 Task: Look for products in the category "All purpose Flour" from Sprouts only.
Action: Mouse moved to (370, 221)
Screenshot: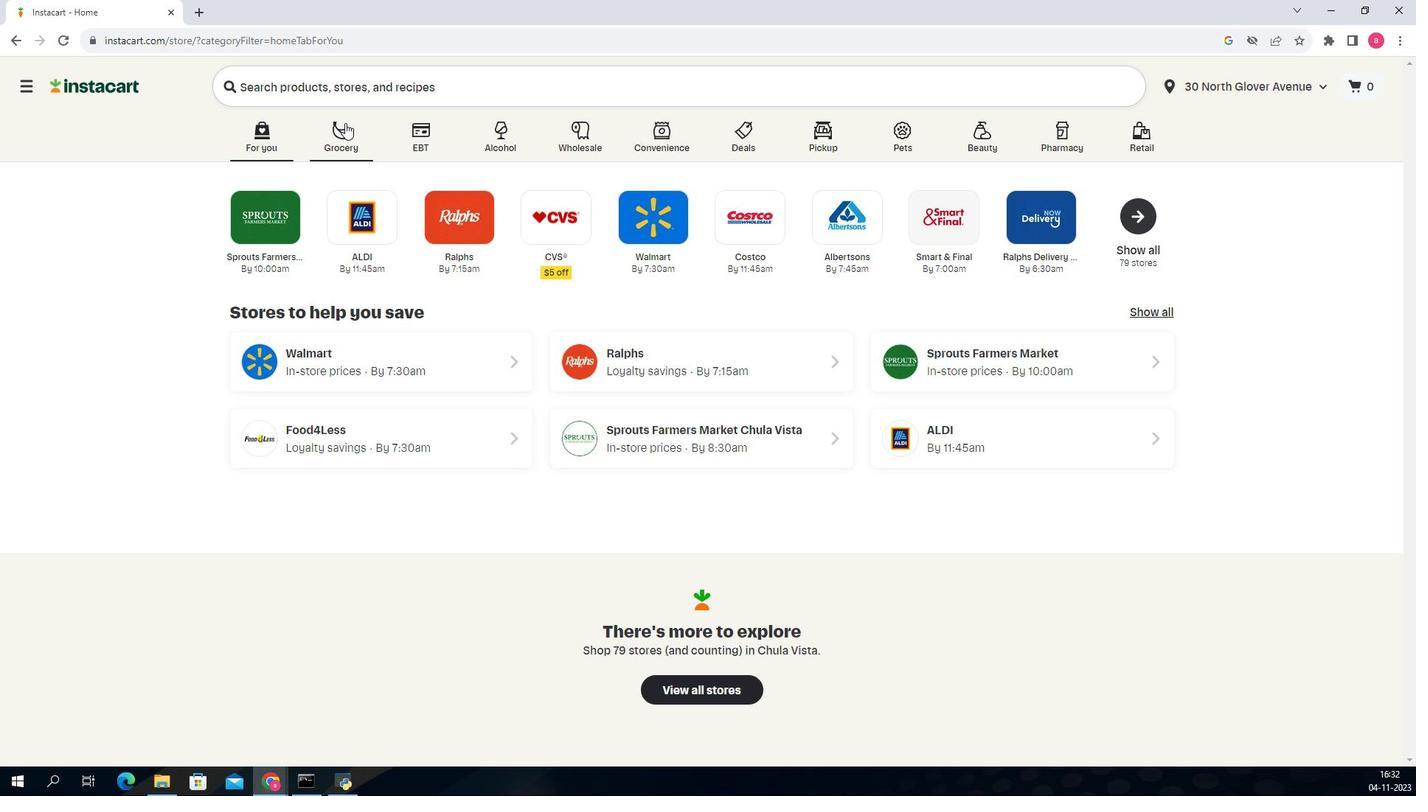 
Action: Mouse pressed left at (370, 221)
Screenshot: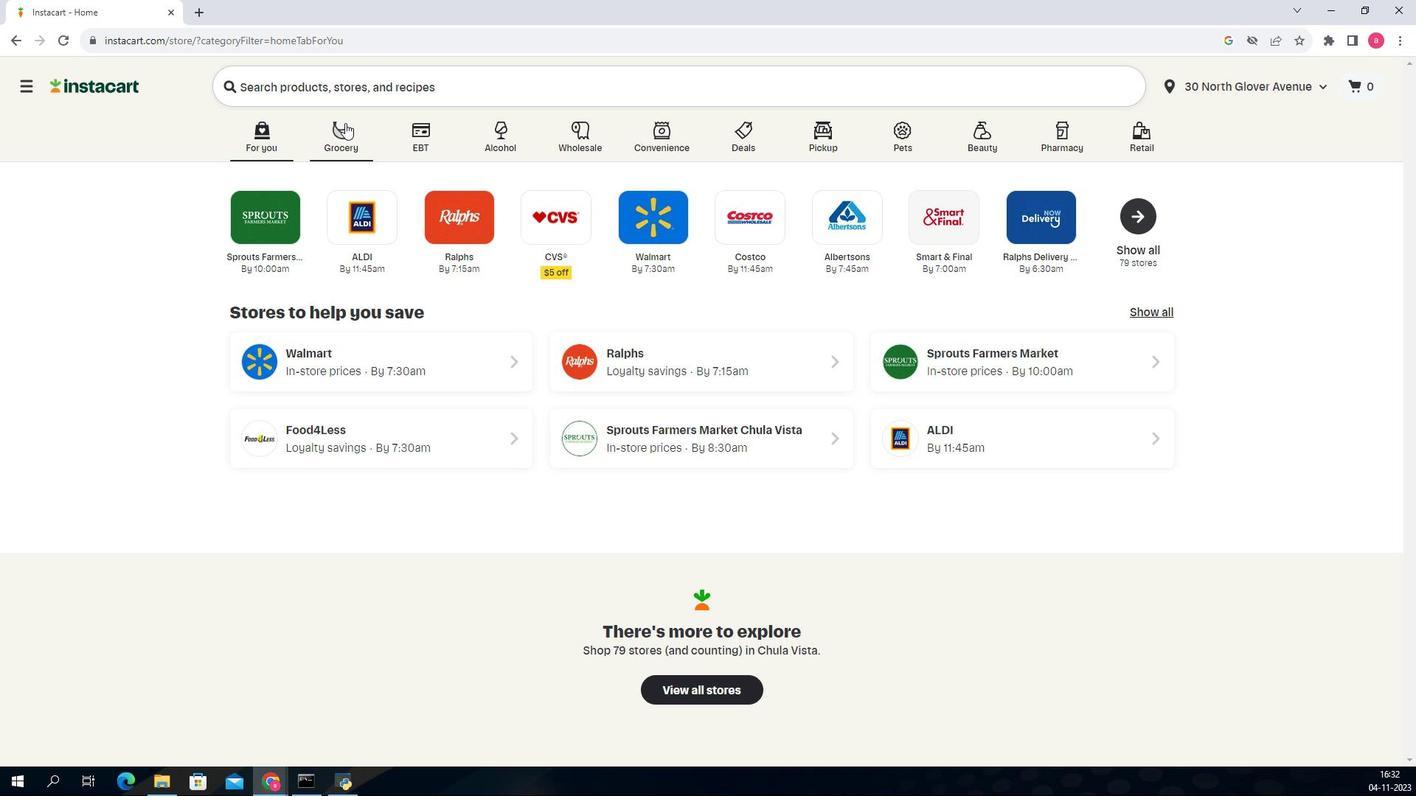 
Action: Mouse moved to (457, 443)
Screenshot: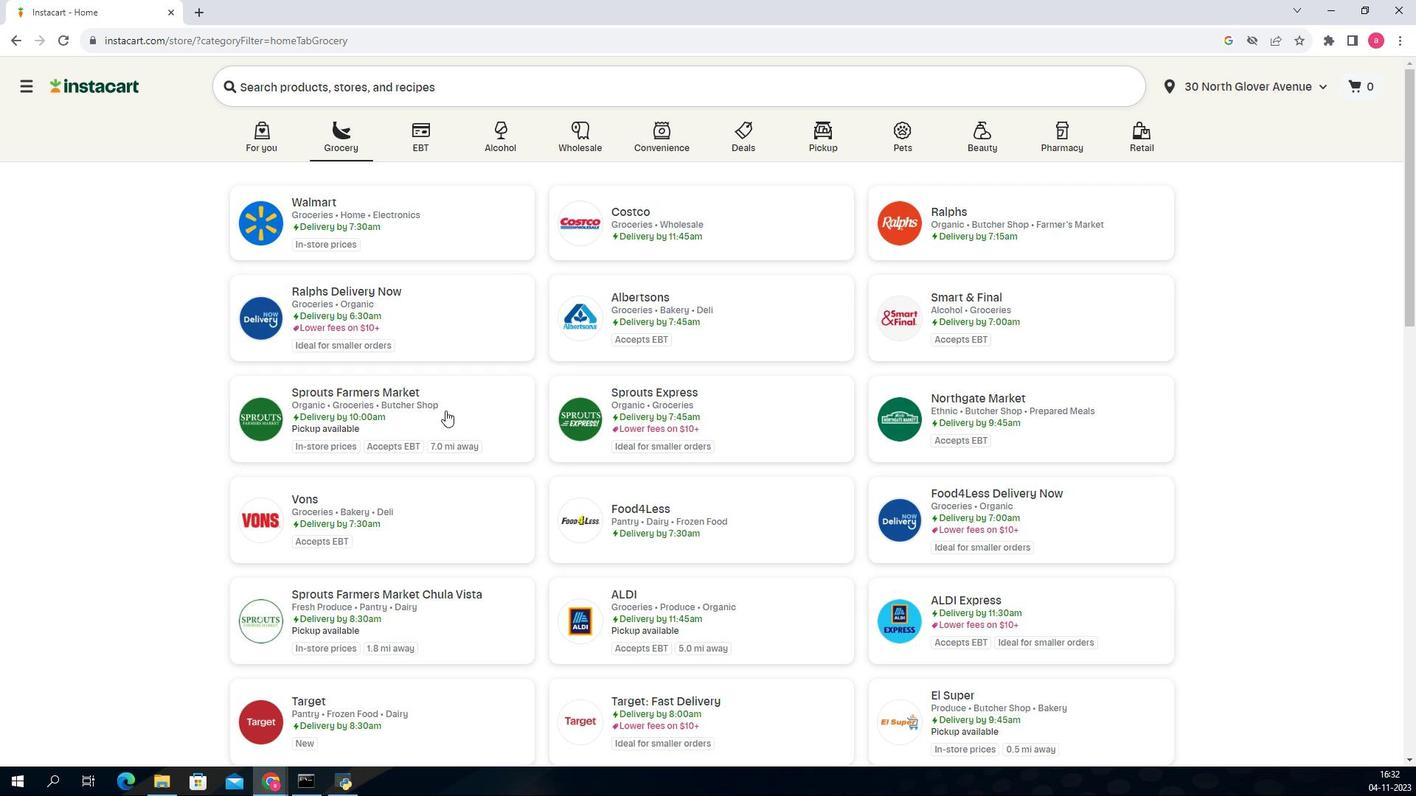 
Action: Mouse pressed left at (457, 443)
Screenshot: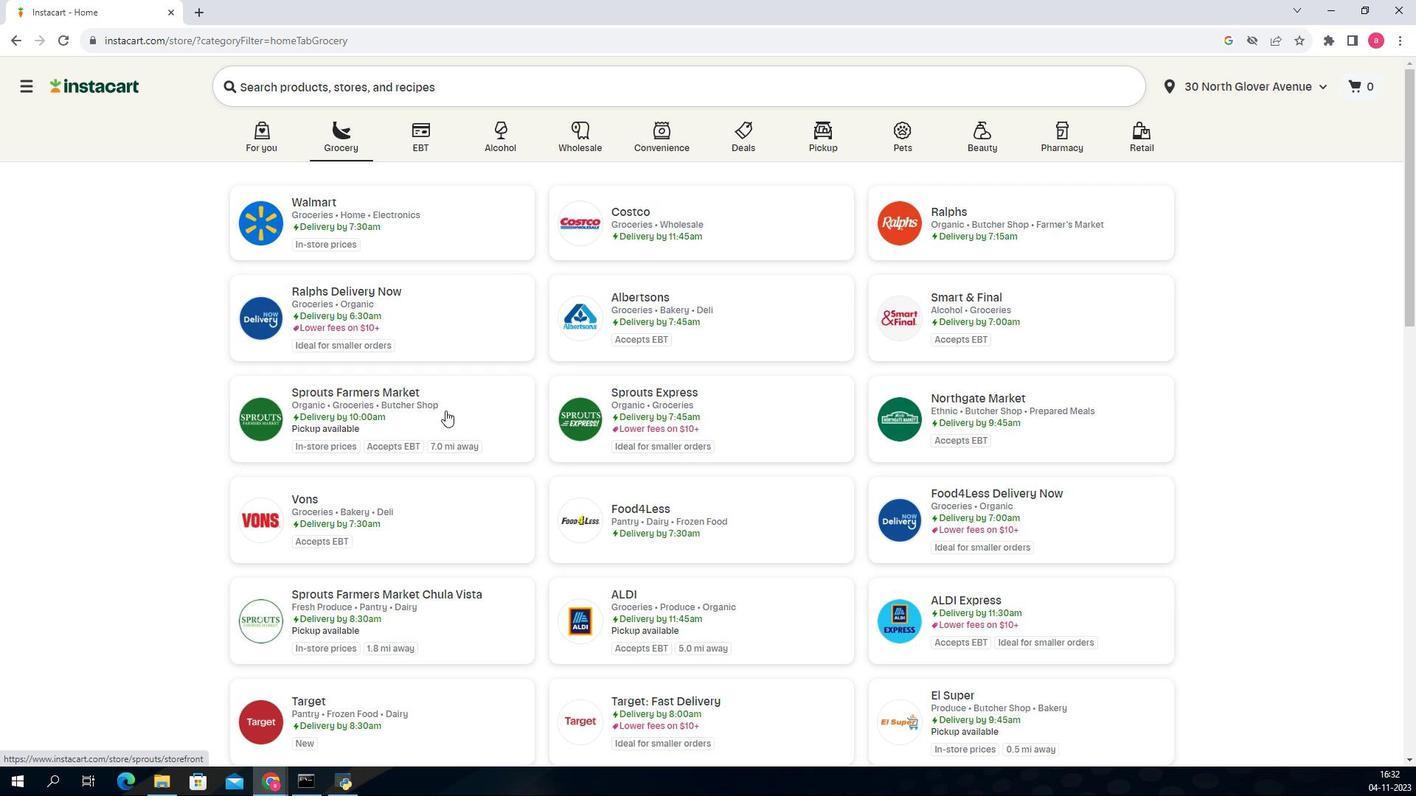 
Action: Mouse moved to (185, 446)
Screenshot: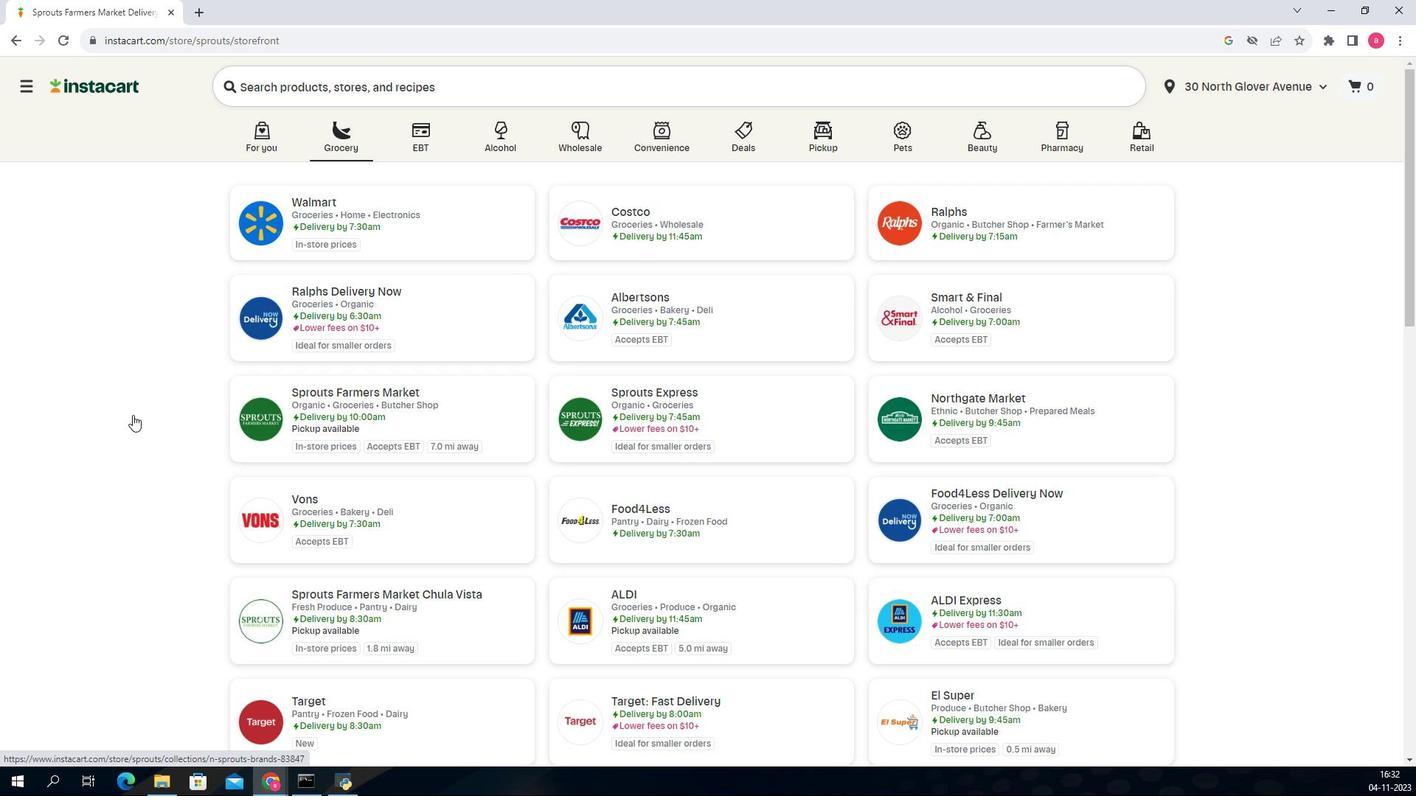 
Action: Mouse scrolled (185, 446) with delta (0, 0)
Screenshot: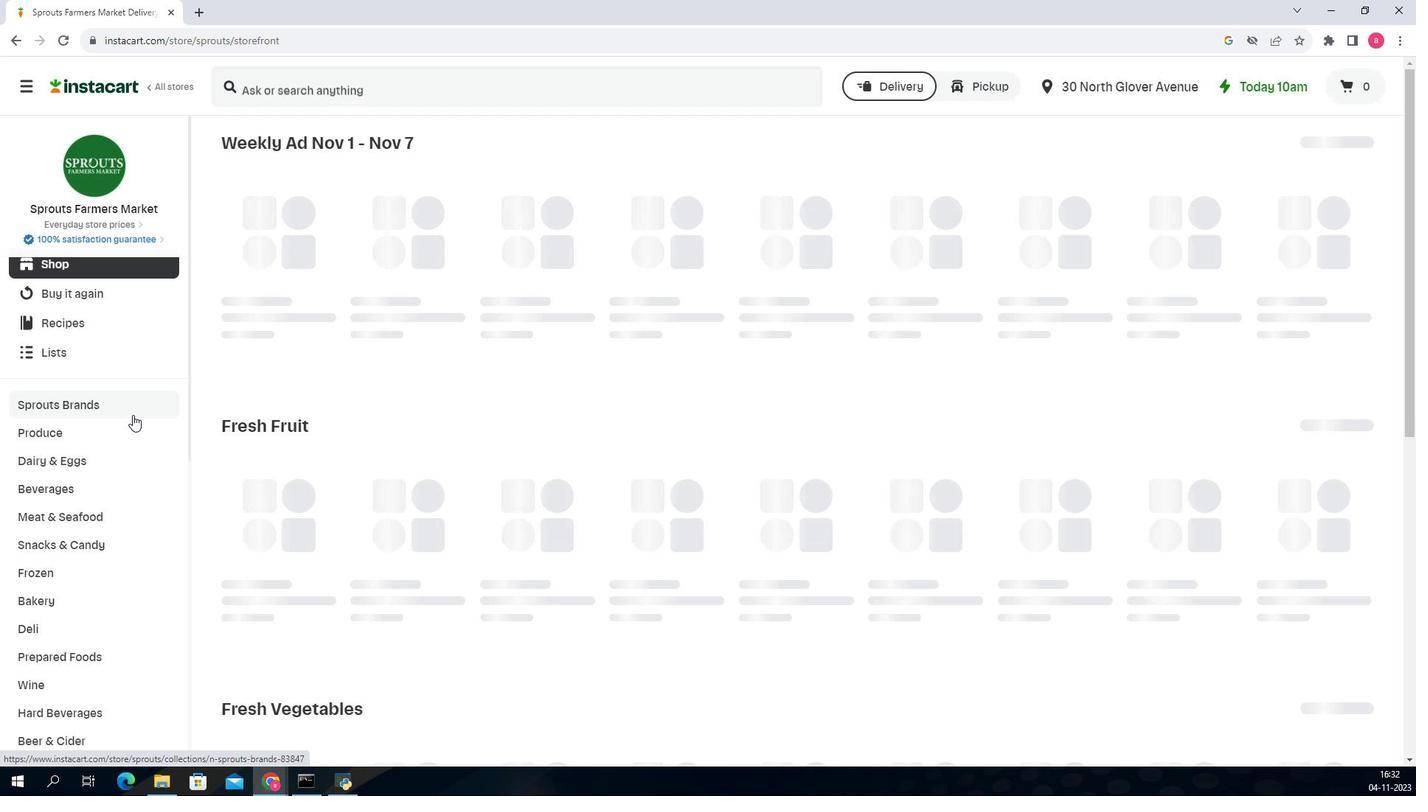 
Action: Mouse scrolled (185, 446) with delta (0, 0)
Screenshot: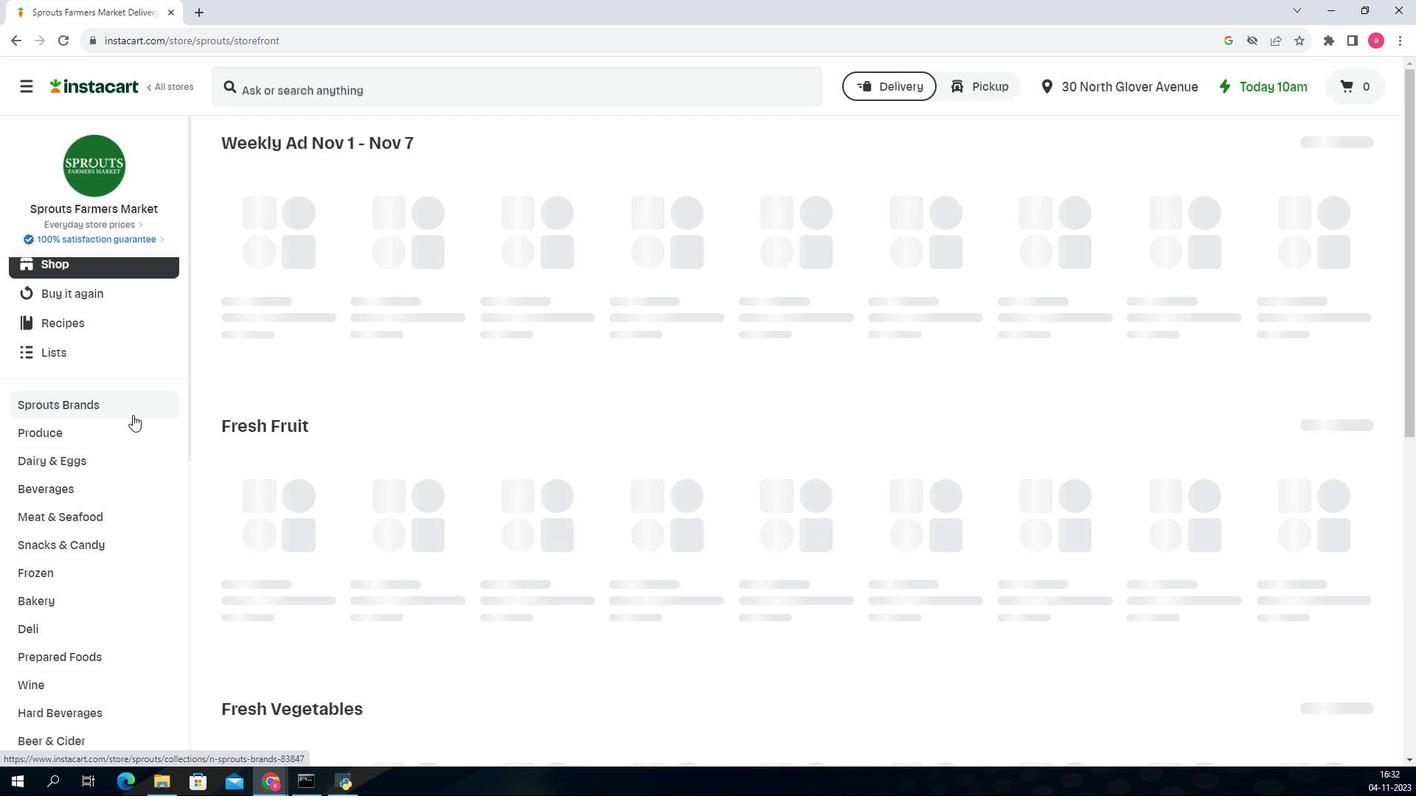 
Action: Mouse scrolled (185, 446) with delta (0, 0)
Screenshot: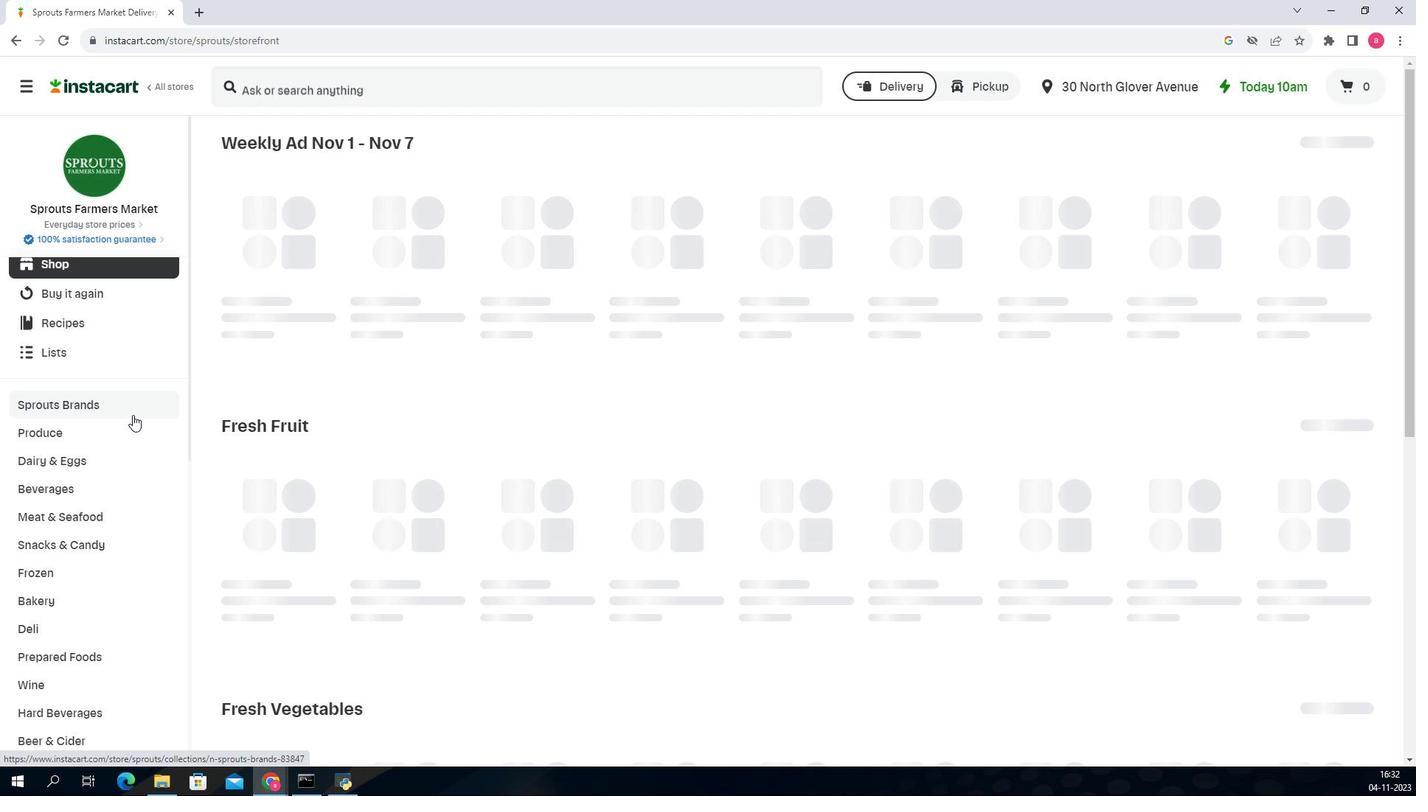 
Action: Mouse moved to (187, 495)
Screenshot: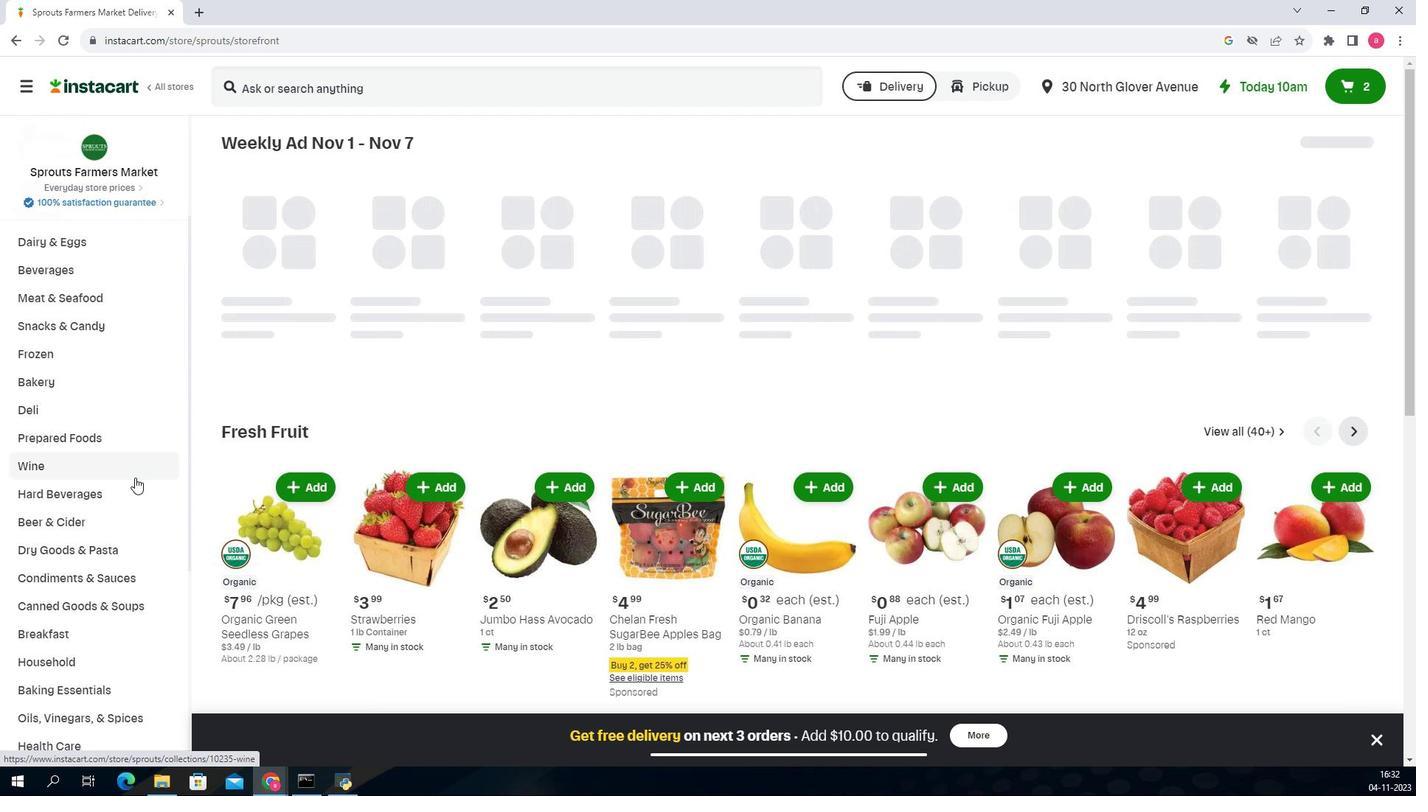 
Action: Mouse scrolled (187, 494) with delta (0, 0)
Screenshot: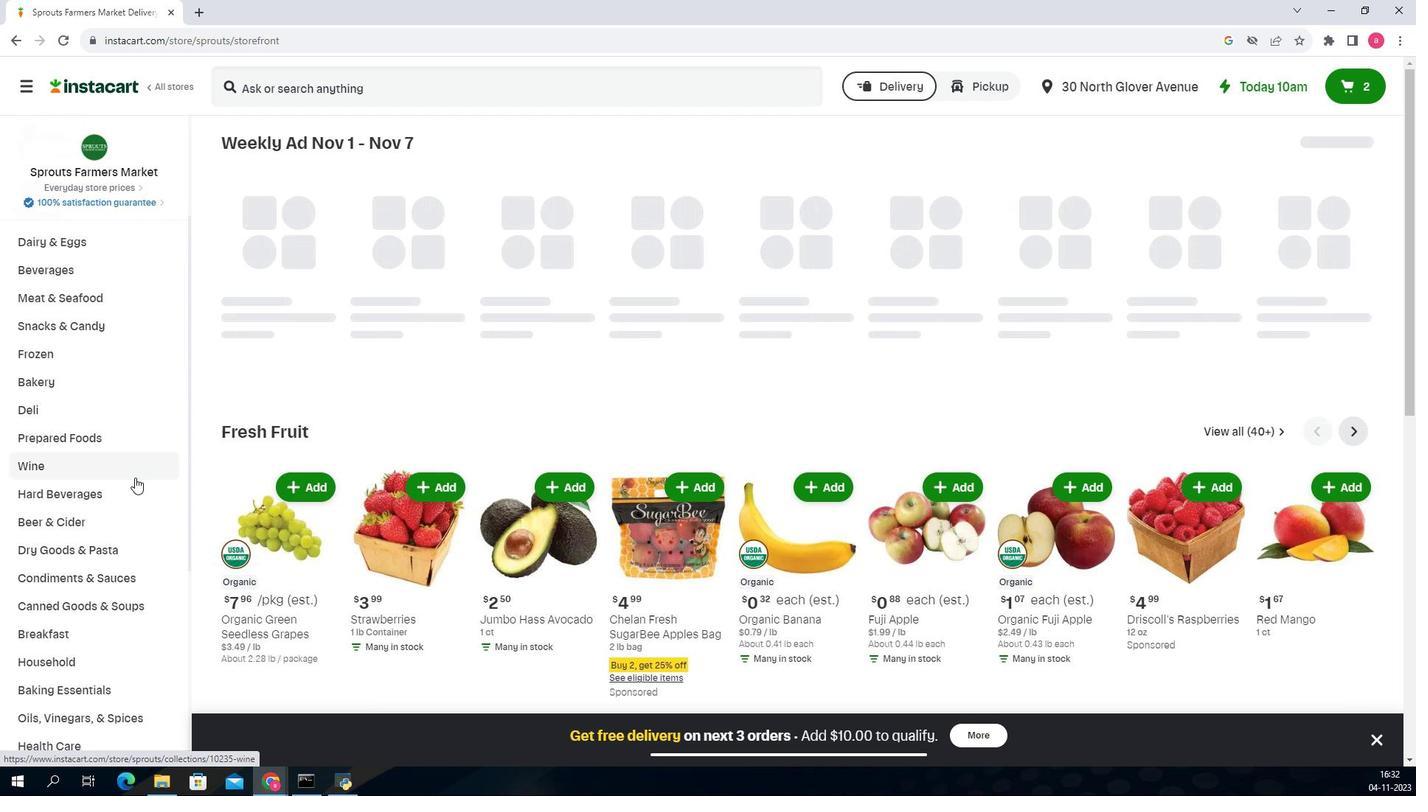 
Action: Mouse moved to (135, 619)
Screenshot: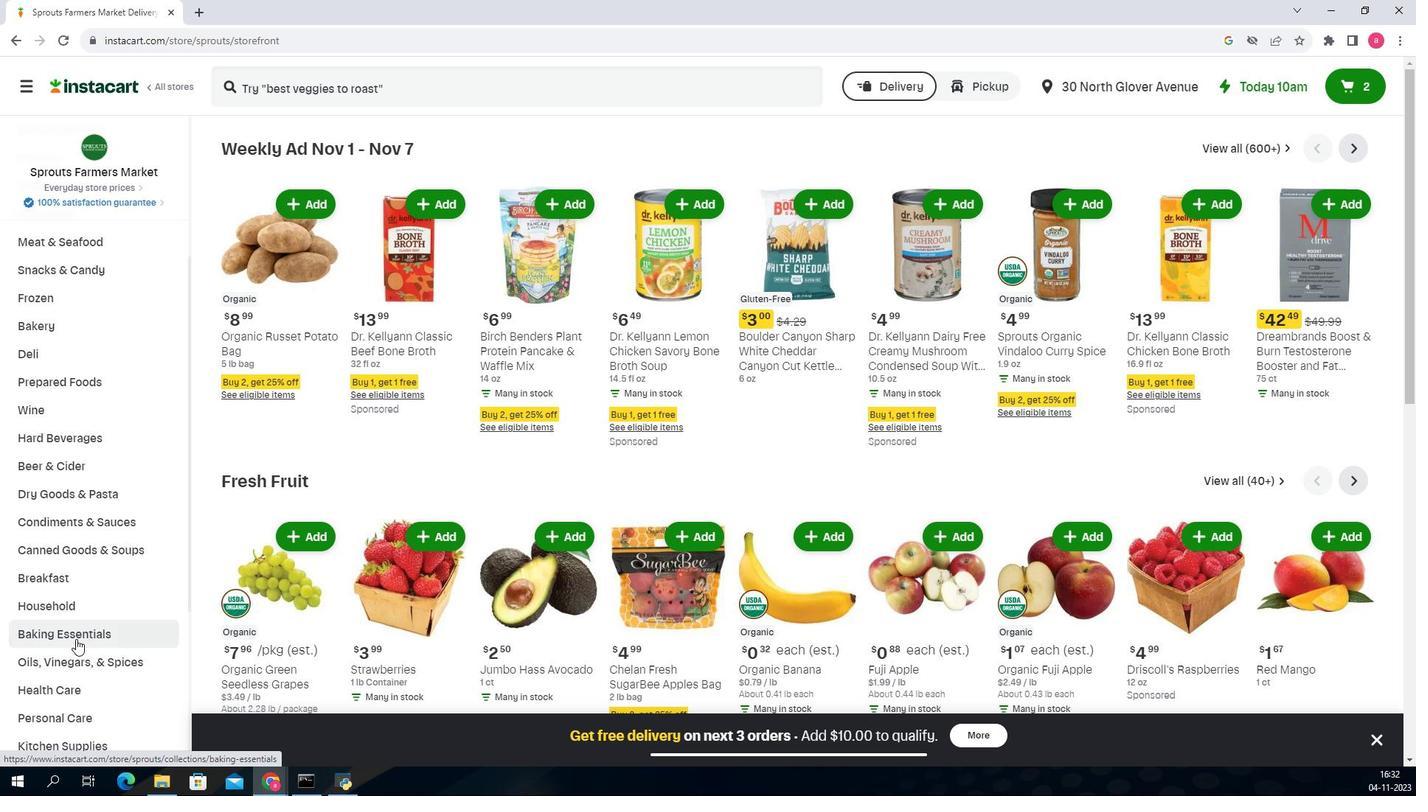 
Action: Mouse pressed left at (135, 619)
Screenshot: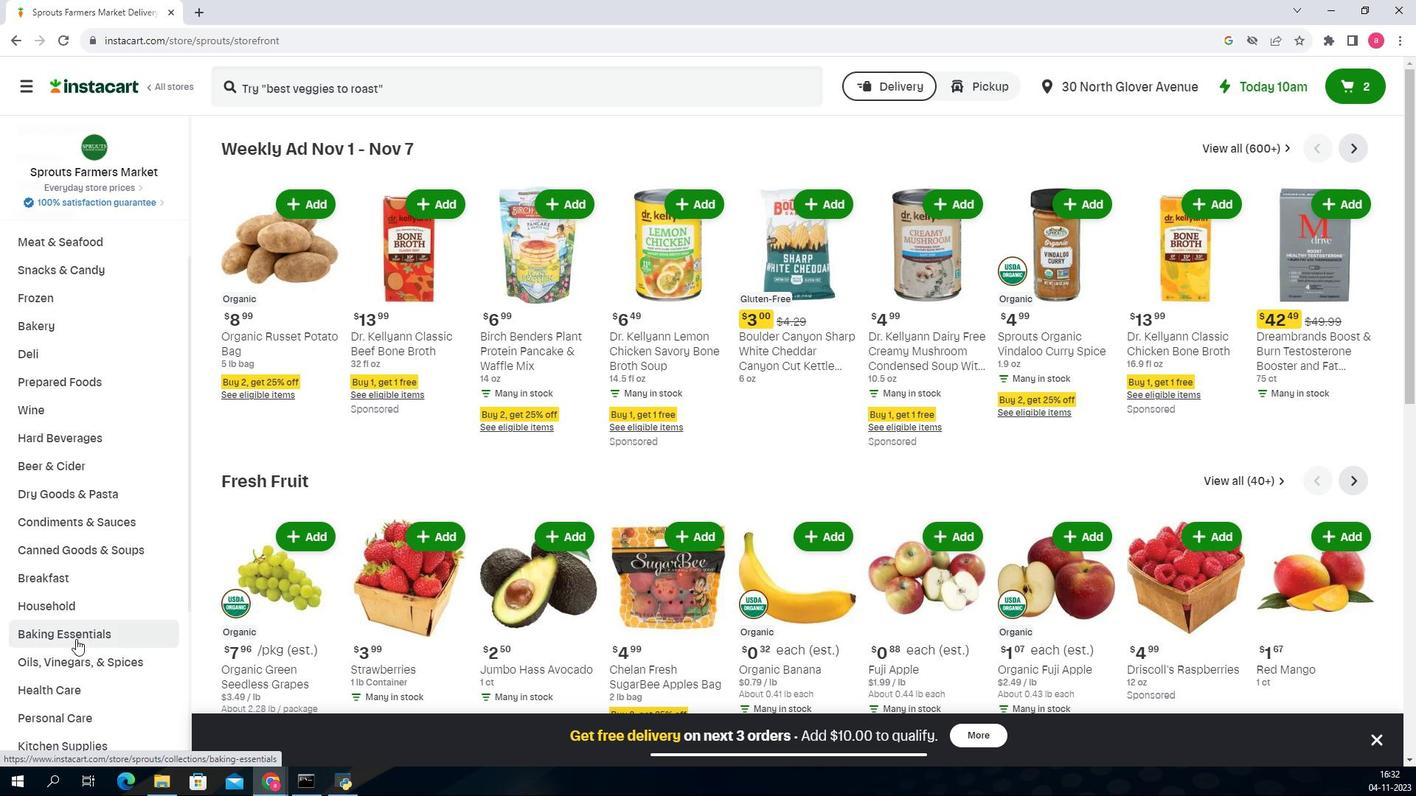 
Action: Mouse moved to (773, 270)
Screenshot: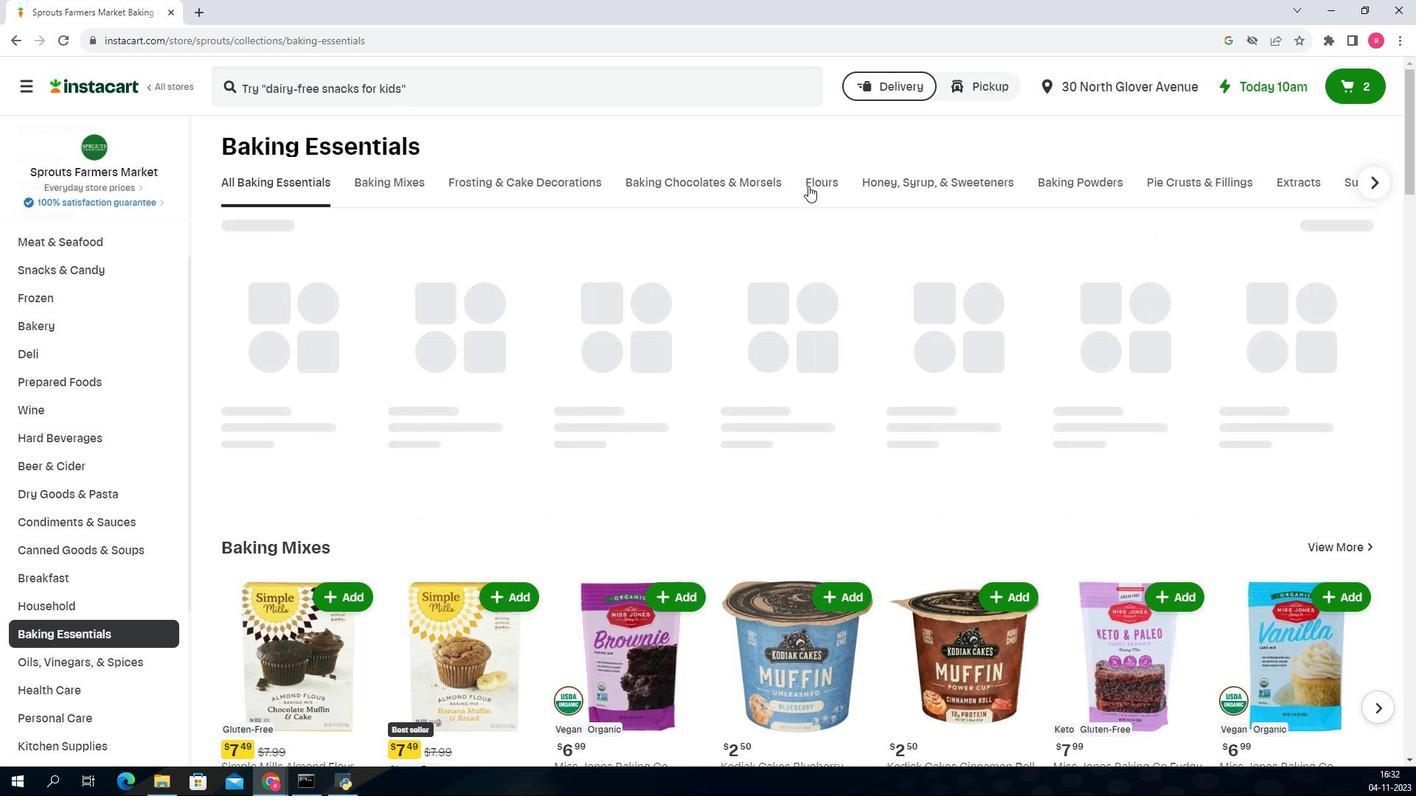 
Action: Mouse pressed left at (773, 270)
Screenshot: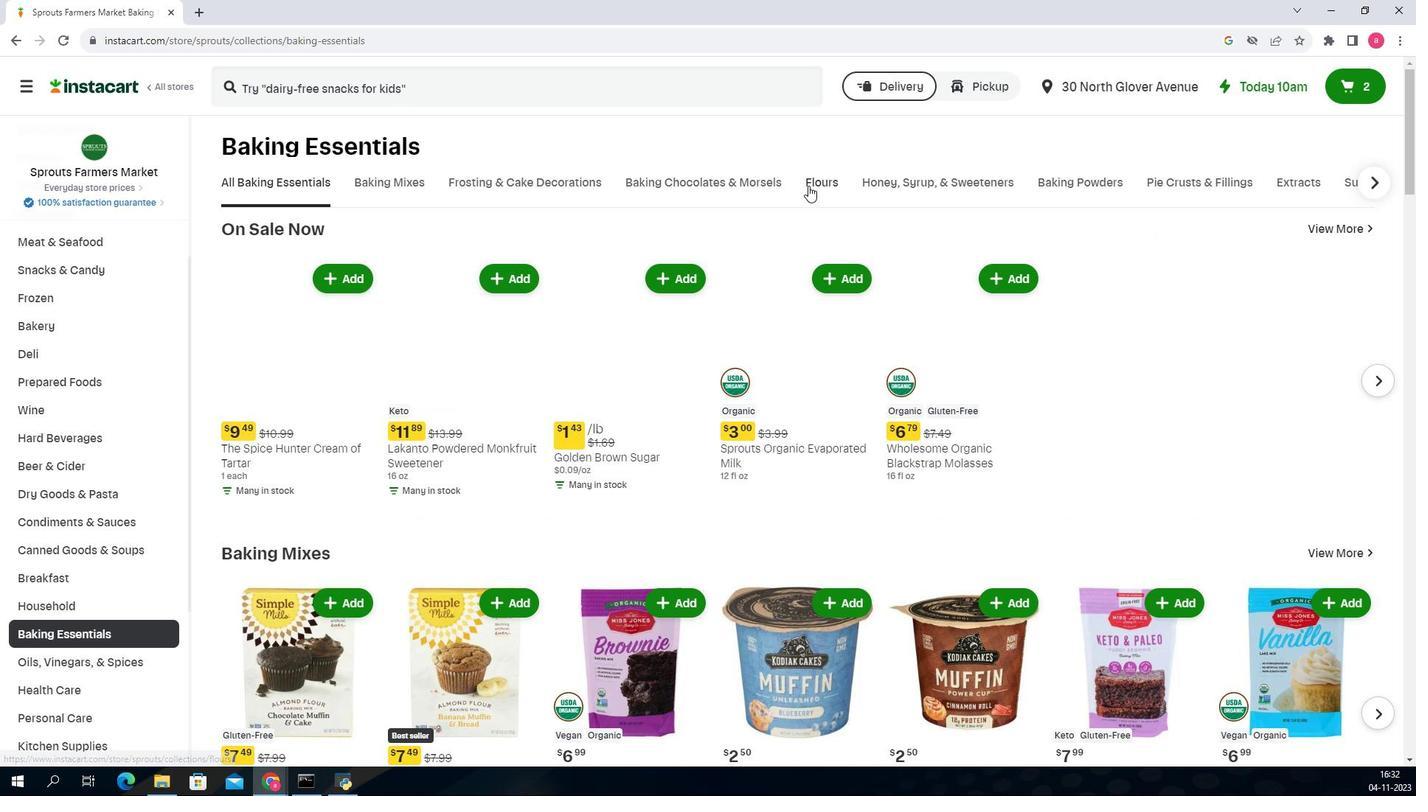
Action: Mouse moved to (354, 312)
Screenshot: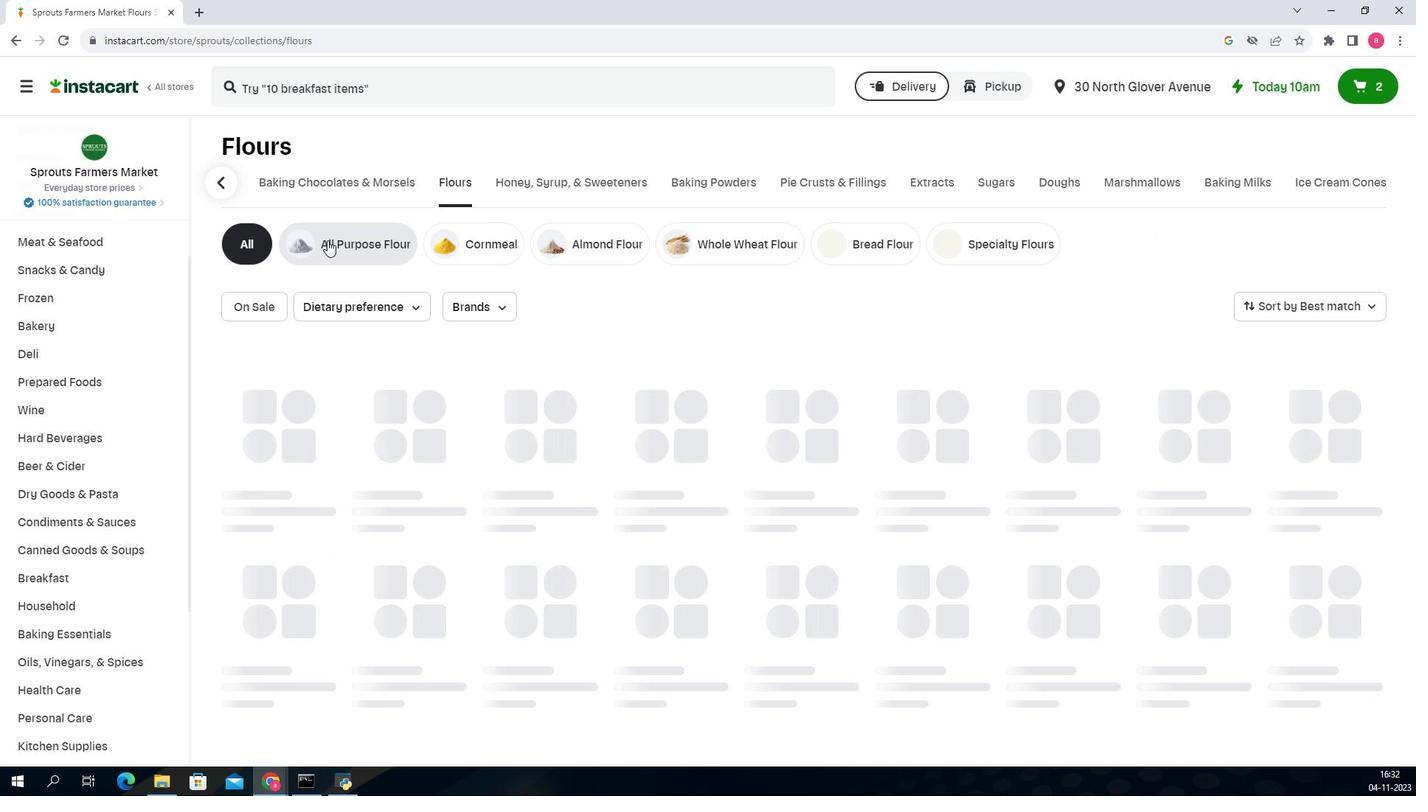 
Action: Mouse pressed left at (354, 312)
Screenshot: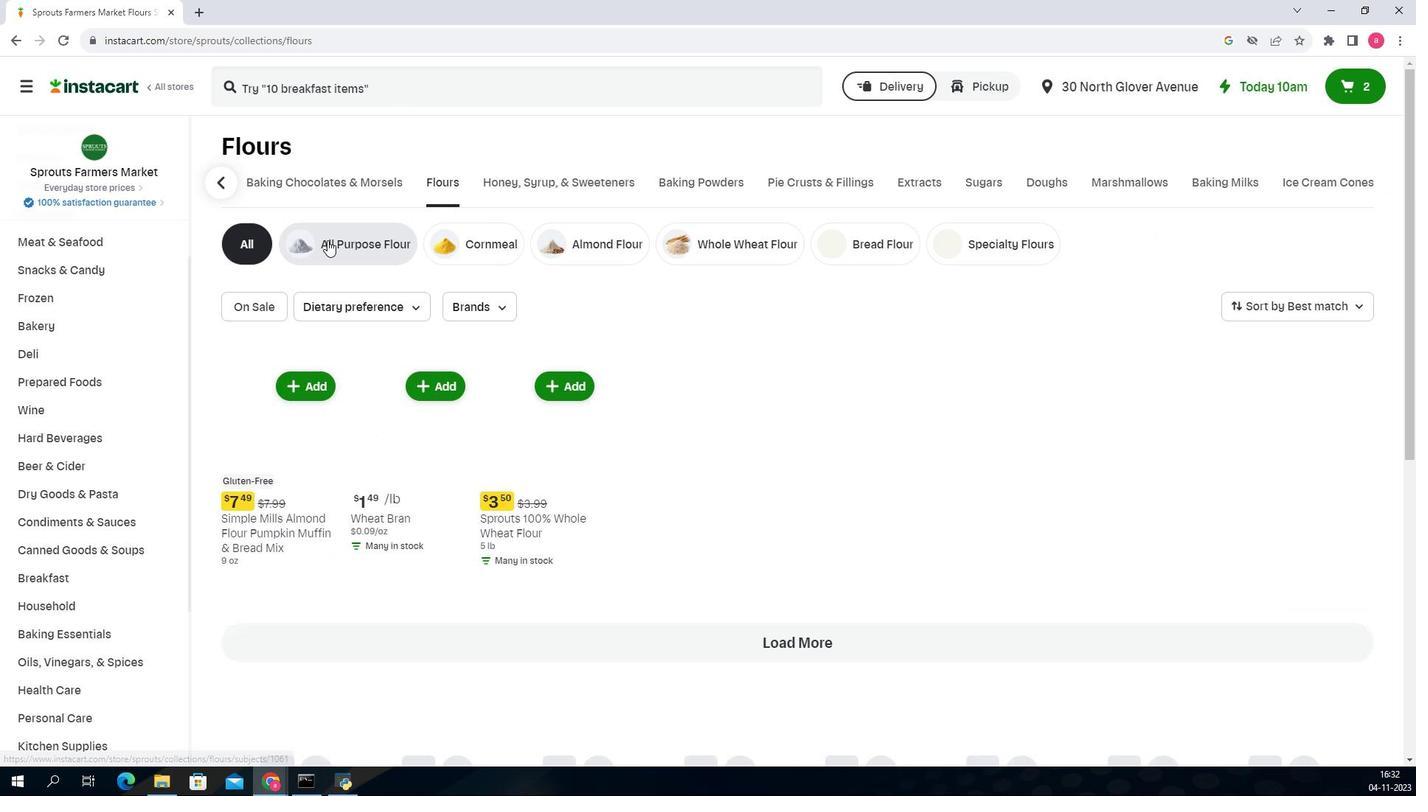 
Action: Mouse moved to (466, 363)
Screenshot: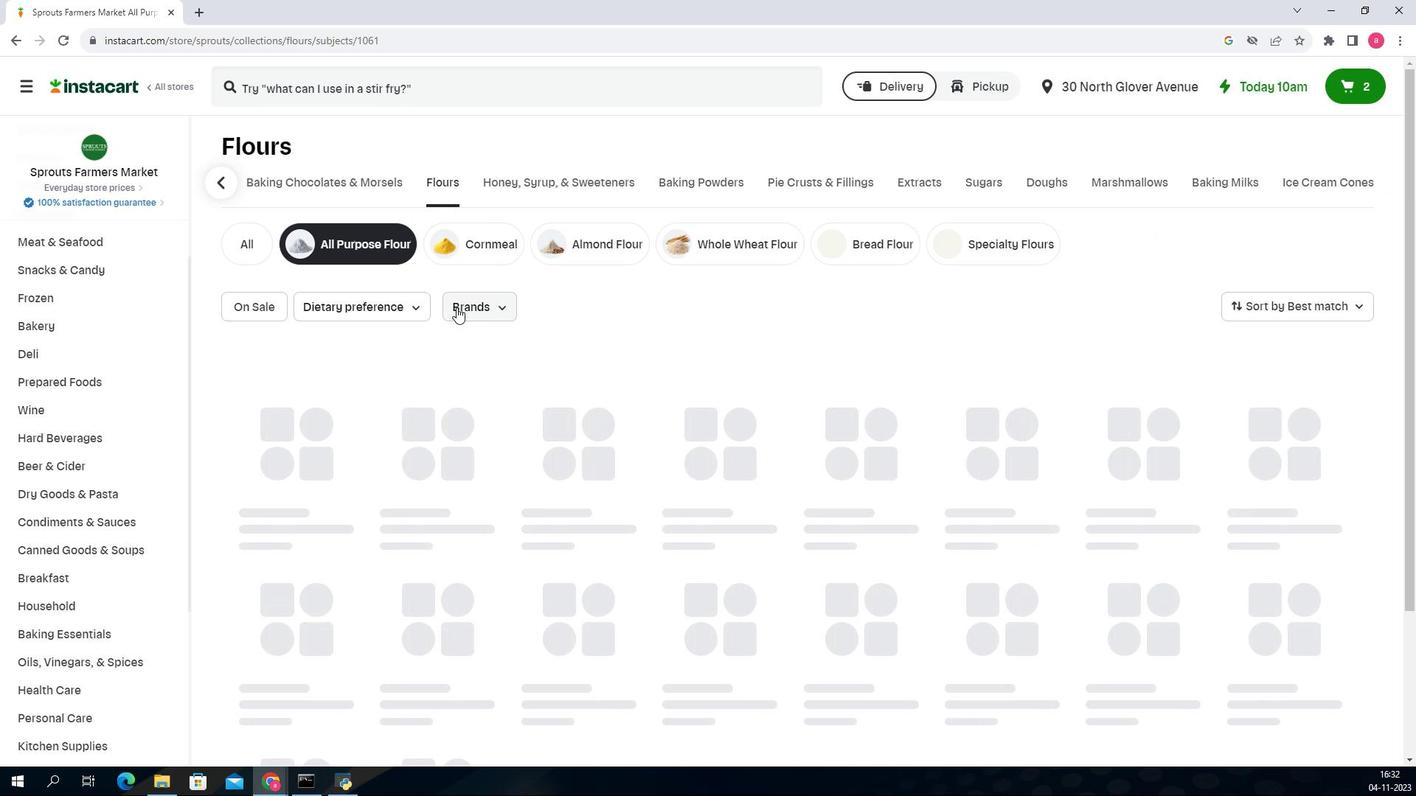
Action: Mouse pressed left at (466, 363)
Screenshot: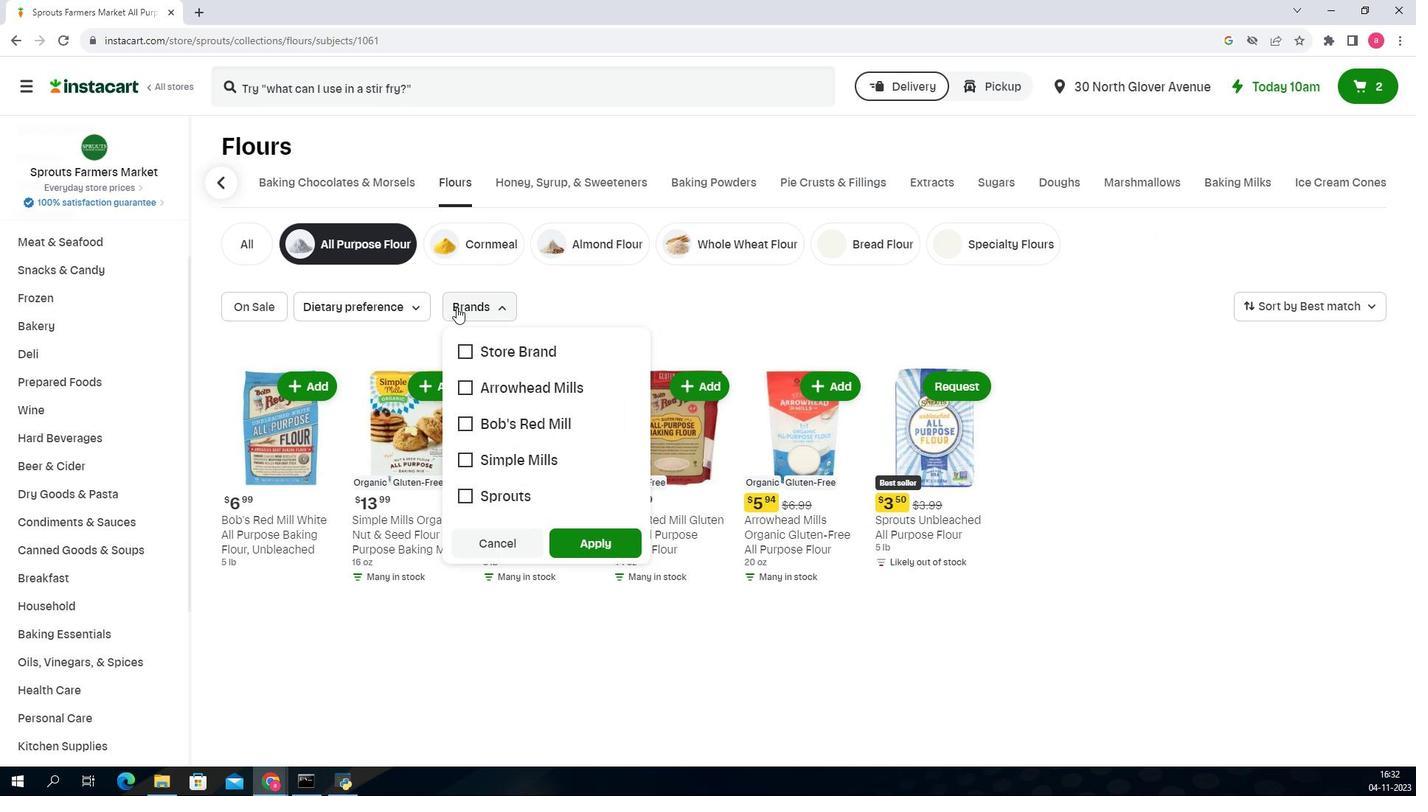 
Action: Mouse moved to (492, 511)
Screenshot: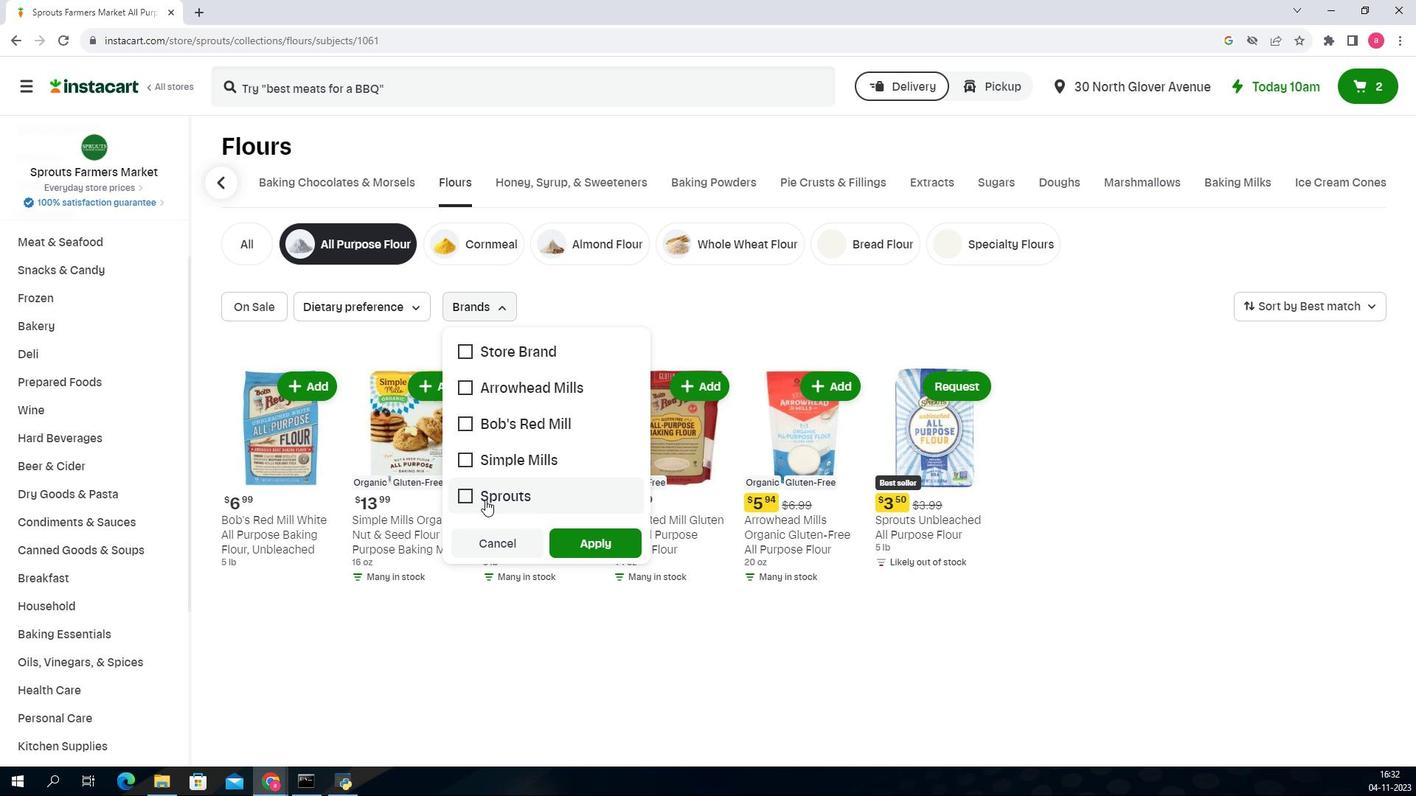 
Action: Mouse pressed left at (492, 511)
Screenshot: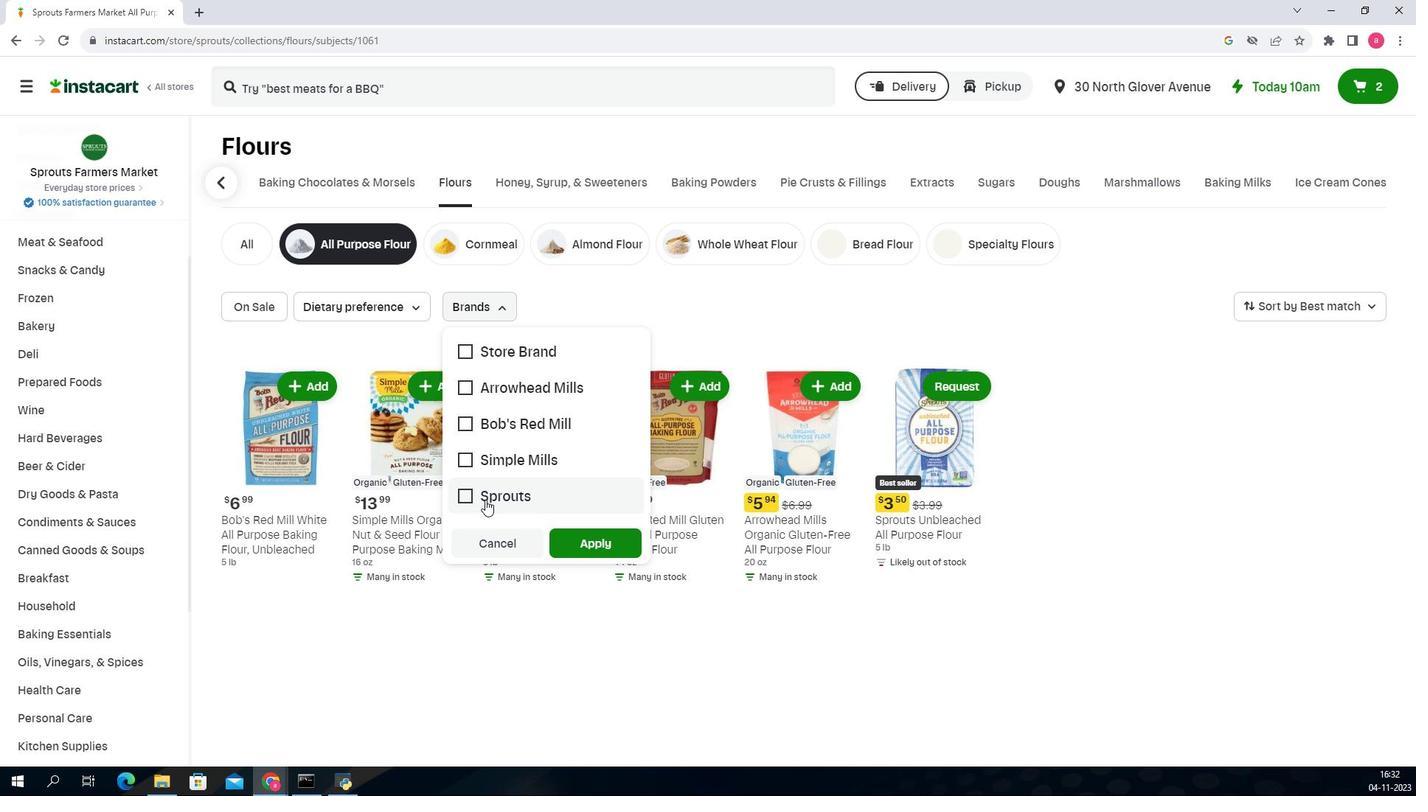 
Action: Mouse moved to (563, 545)
Screenshot: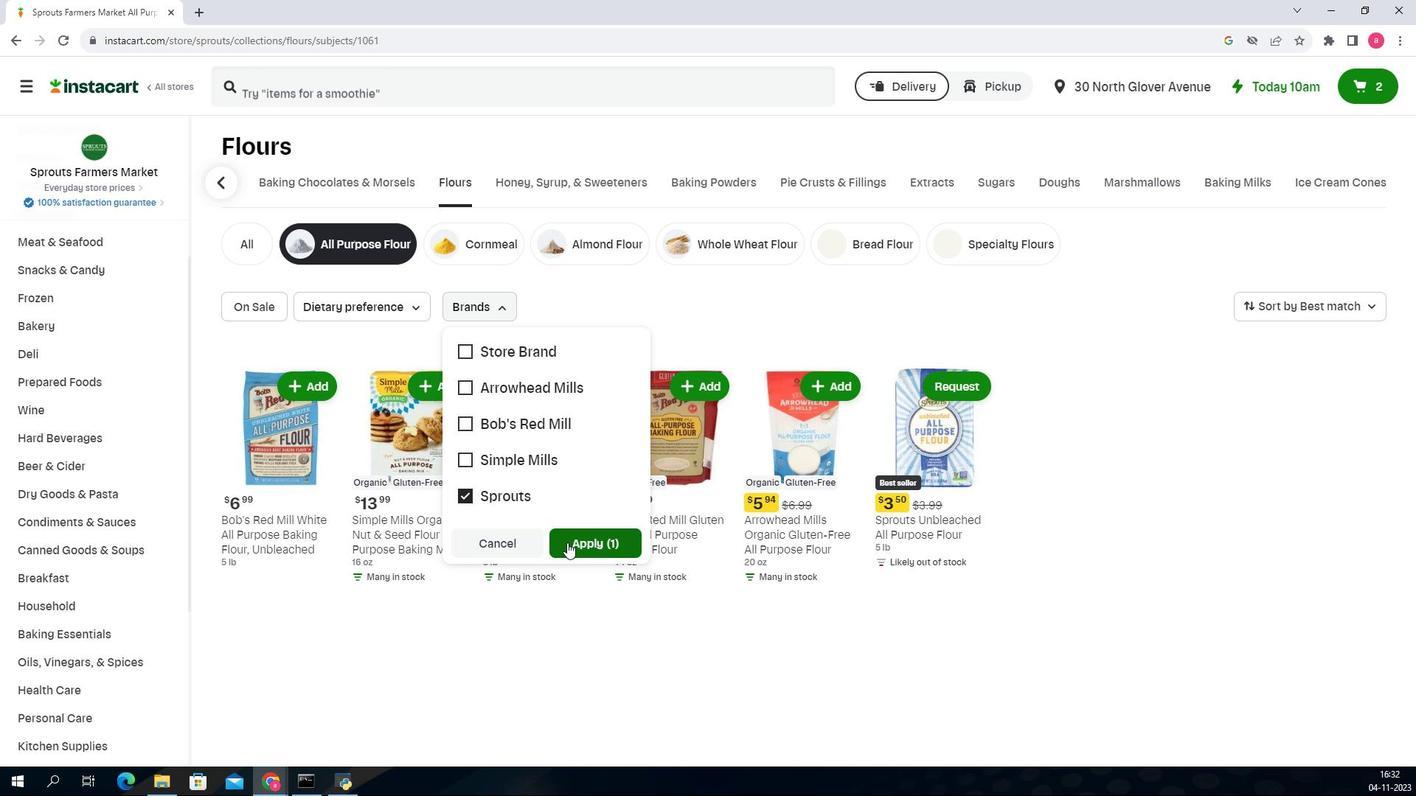 
Action: Mouse pressed left at (563, 545)
Screenshot: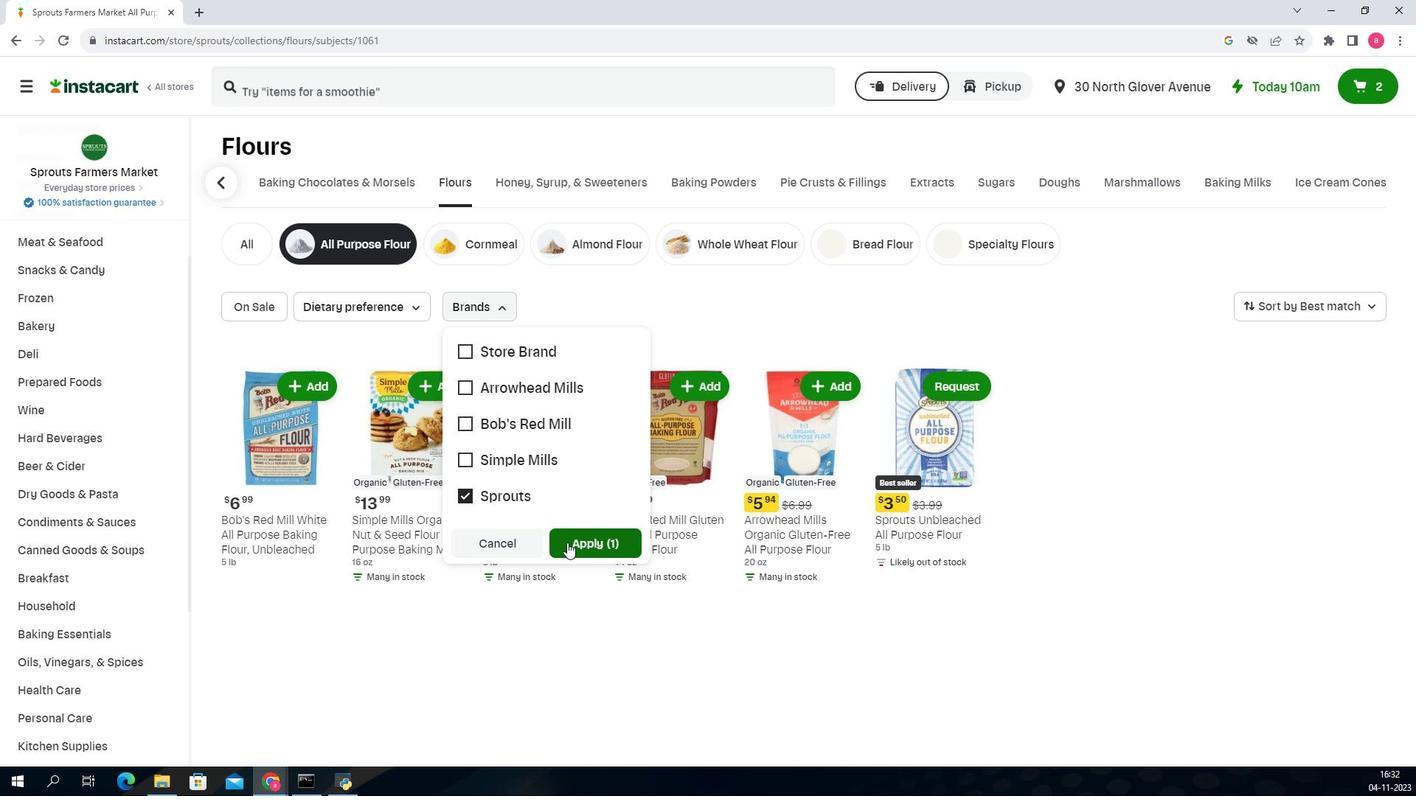 
Action: Mouse moved to (1000, 411)
Screenshot: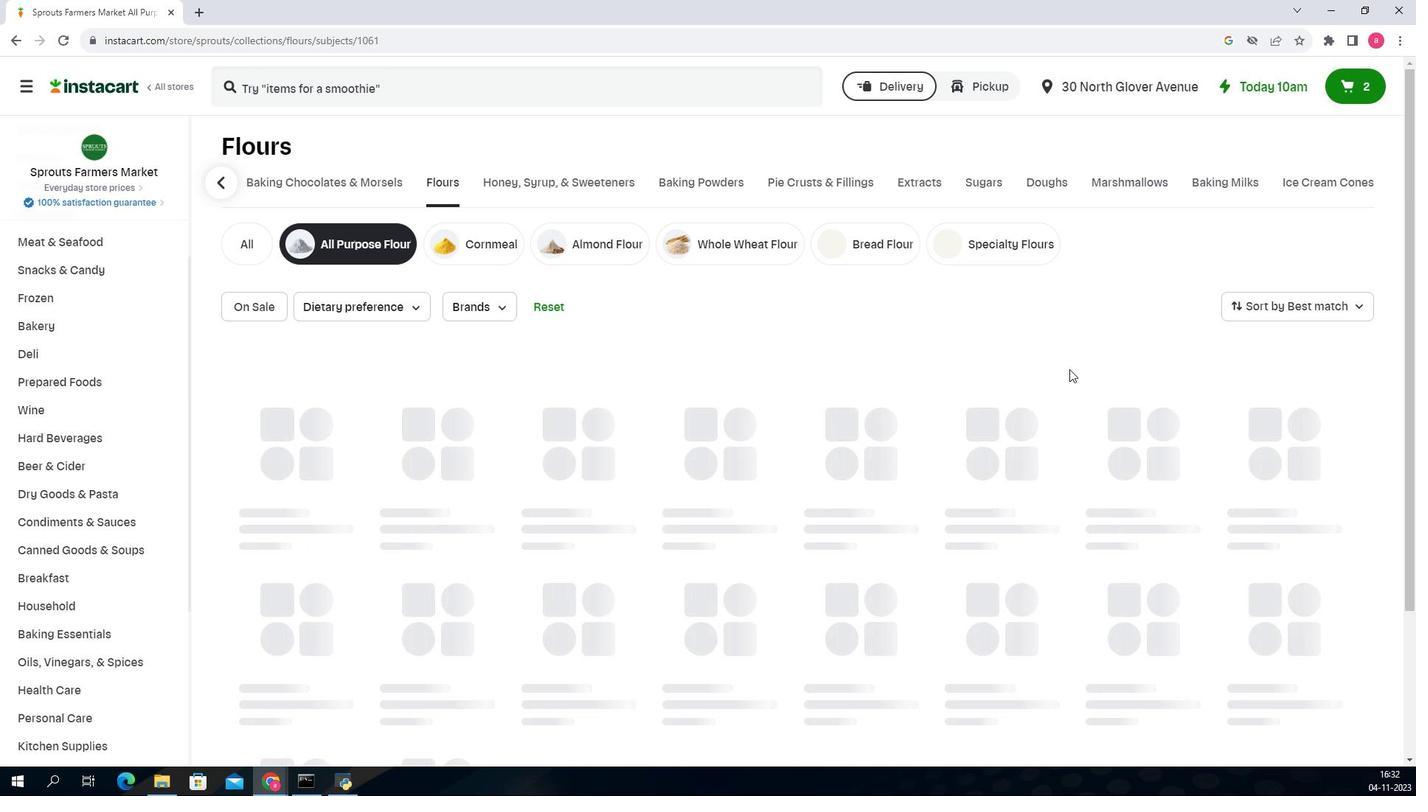 
